 Task: Change theme to Slate.
Action: Mouse moved to (474, 102)
Screenshot: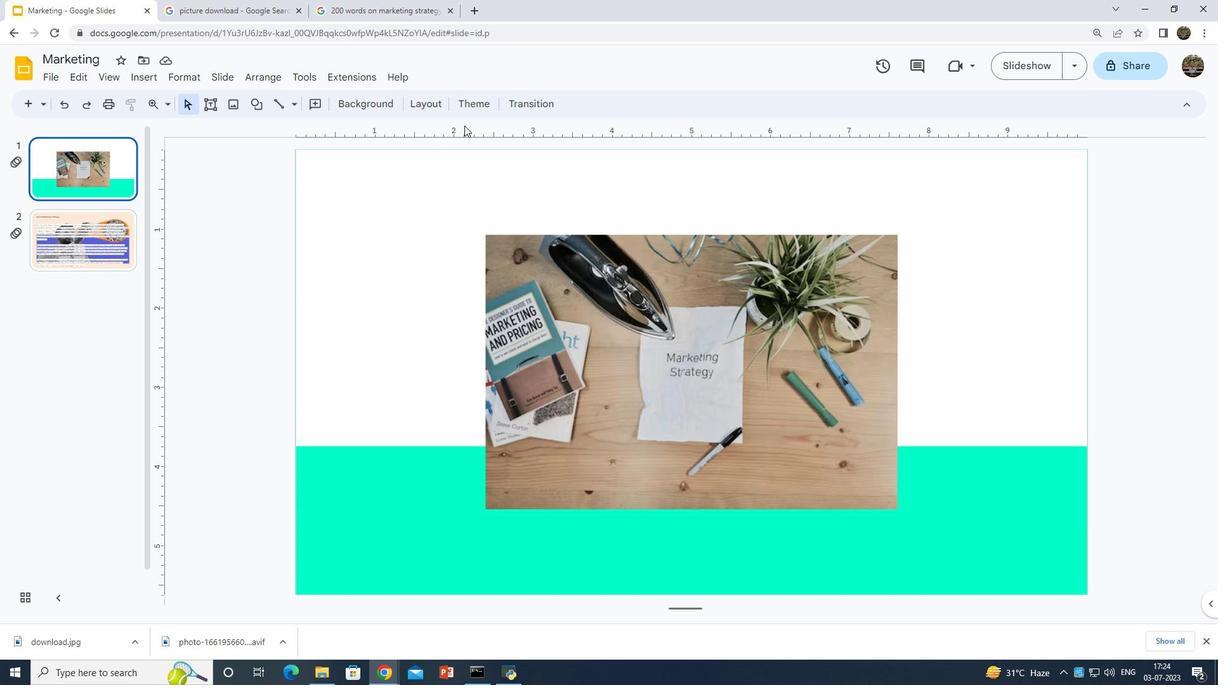 
Action: Mouse pressed left at (474, 102)
Screenshot: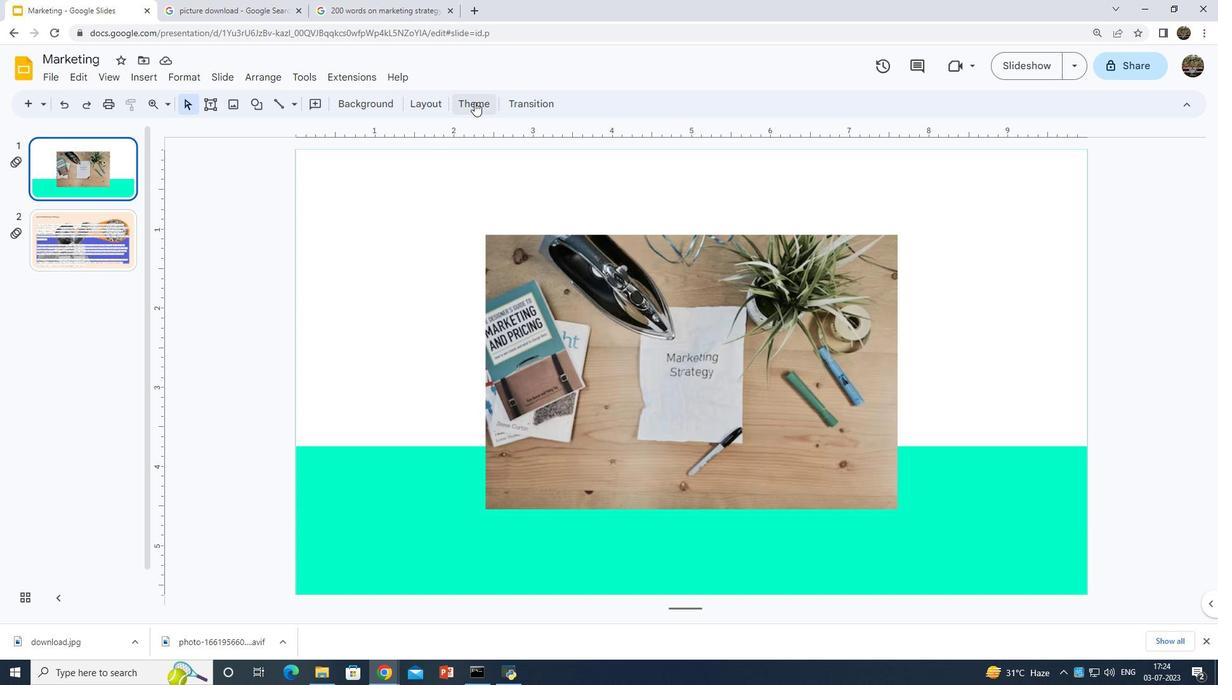 
Action: Mouse moved to (1107, 295)
Screenshot: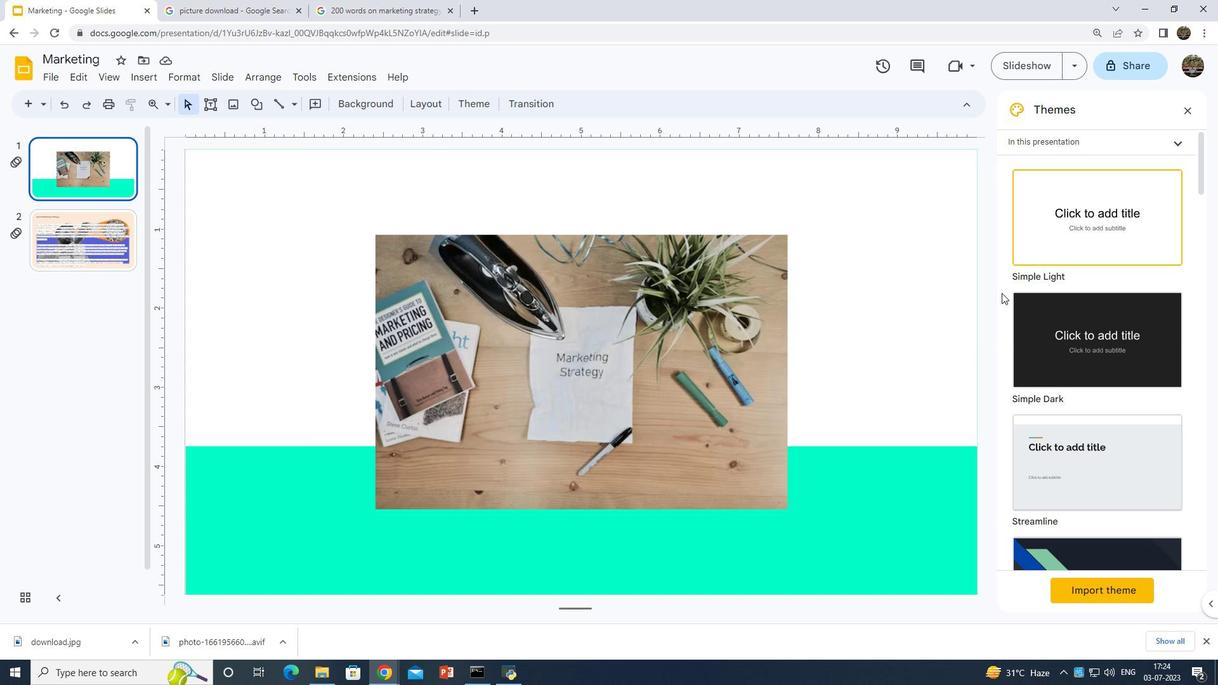 
Action: Mouse scrolled (1107, 294) with delta (0, 0)
Screenshot: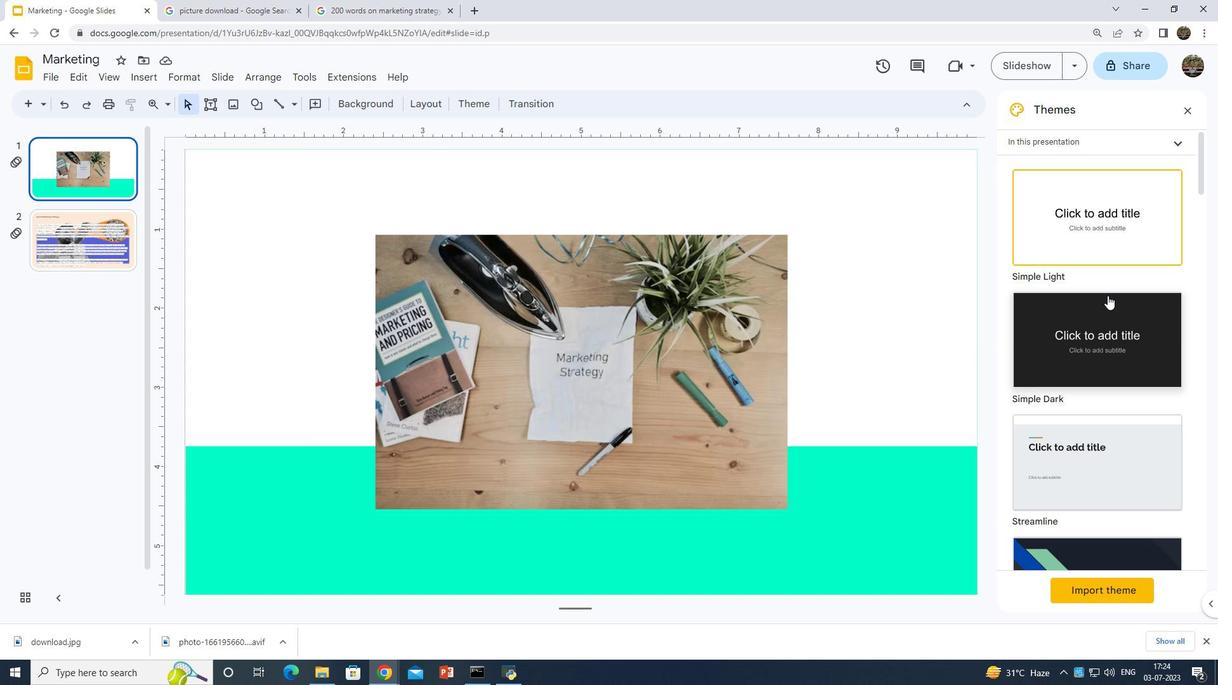 
Action: Mouse scrolled (1107, 294) with delta (0, 0)
Screenshot: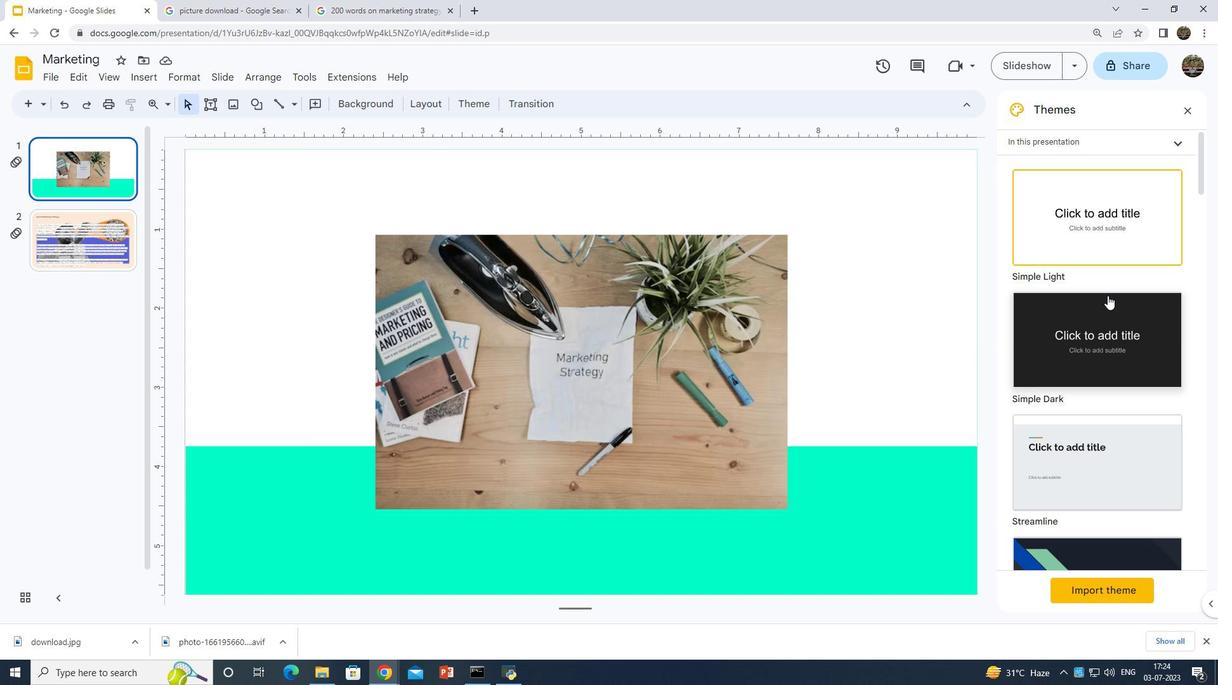 
Action: Mouse scrolled (1107, 294) with delta (0, 0)
Screenshot: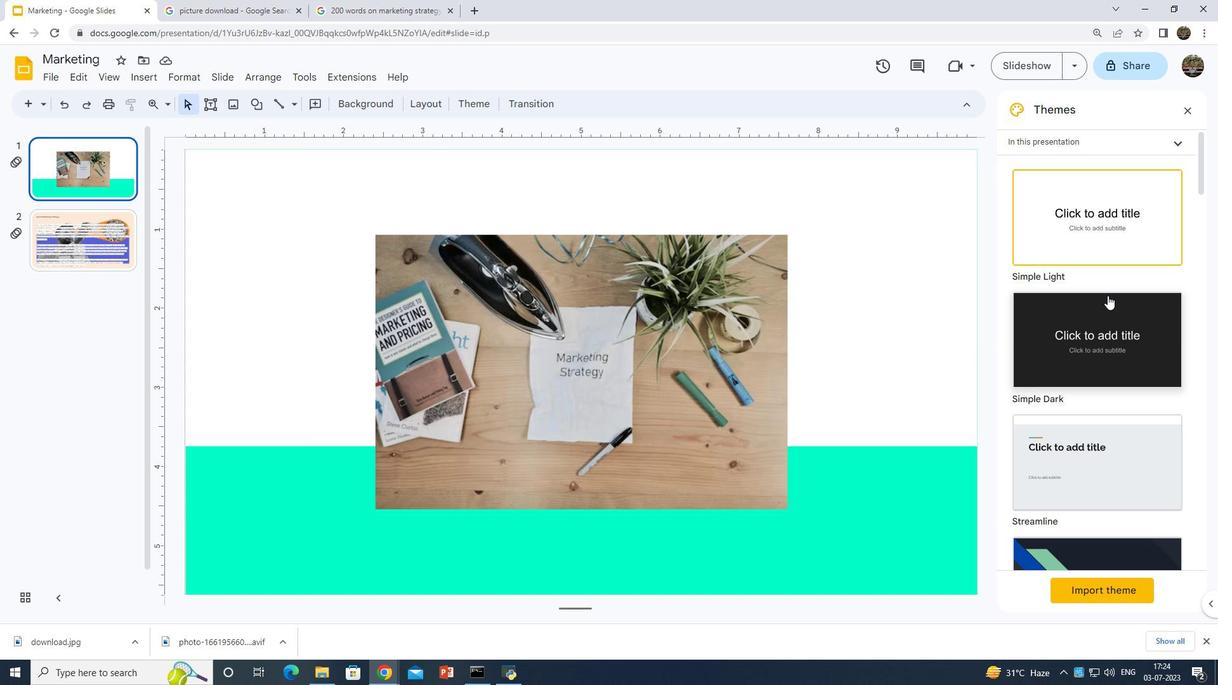 
Action: Mouse scrolled (1107, 294) with delta (0, 0)
Screenshot: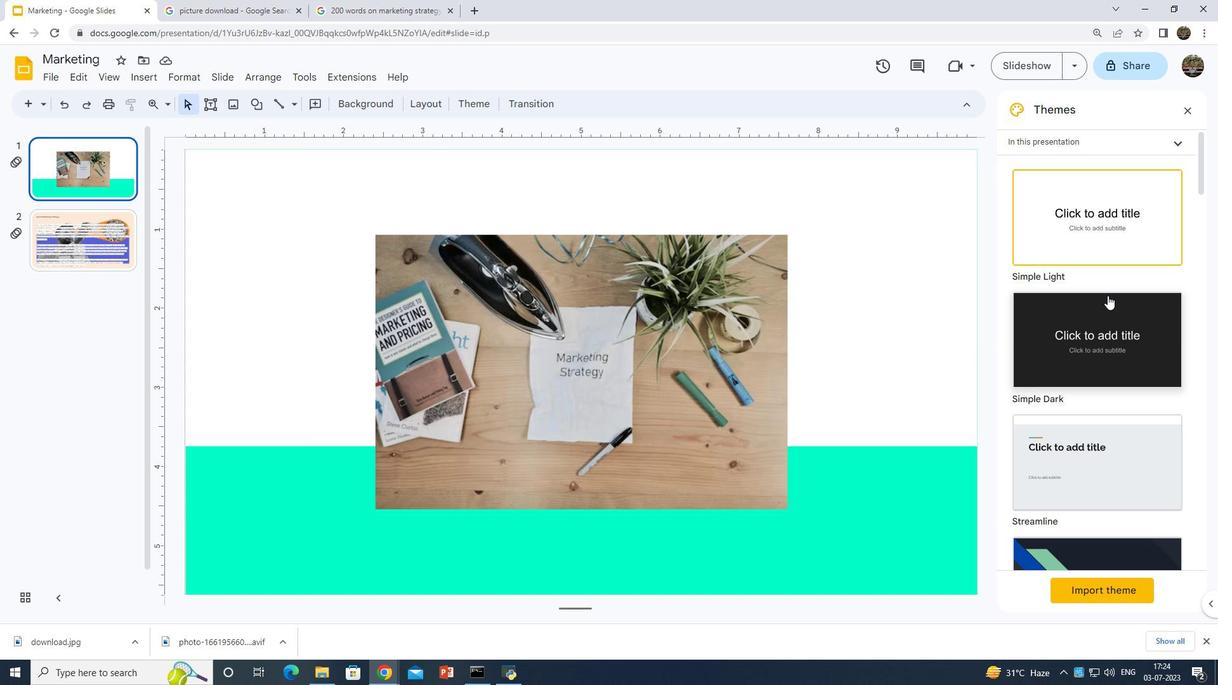 
Action: Mouse scrolled (1107, 294) with delta (0, 0)
Screenshot: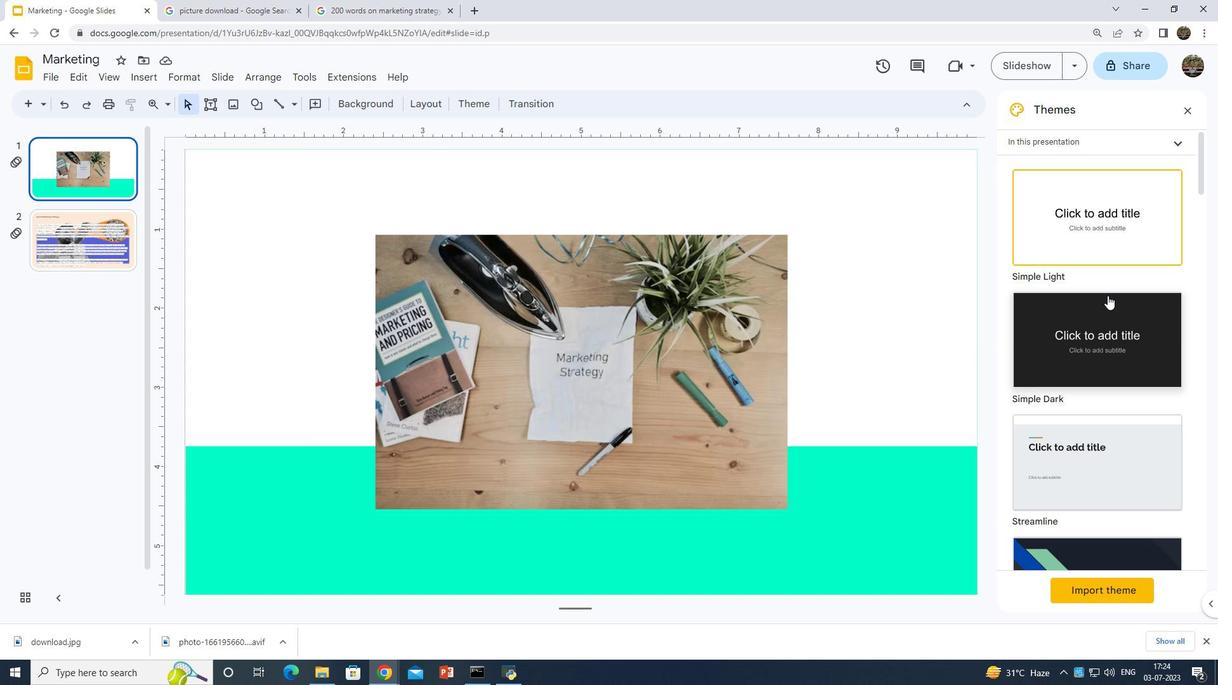 
Action: Mouse scrolled (1107, 294) with delta (0, 0)
Screenshot: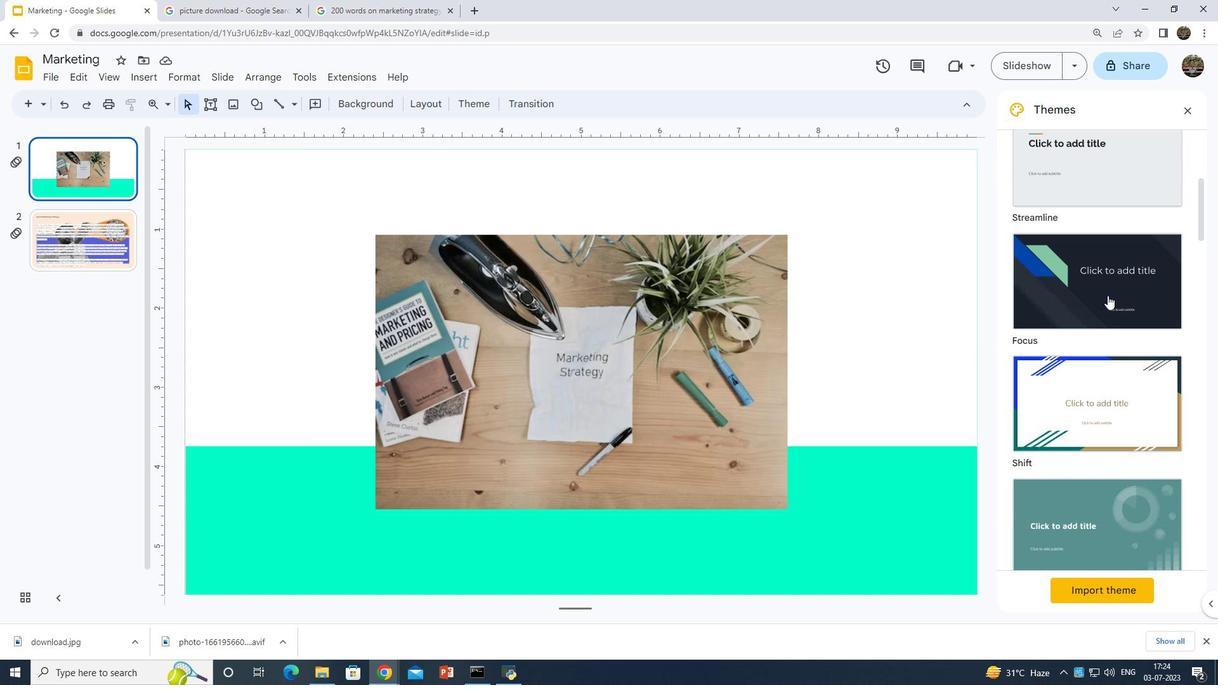 
Action: Mouse scrolled (1107, 294) with delta (0, 0)
Screenshot: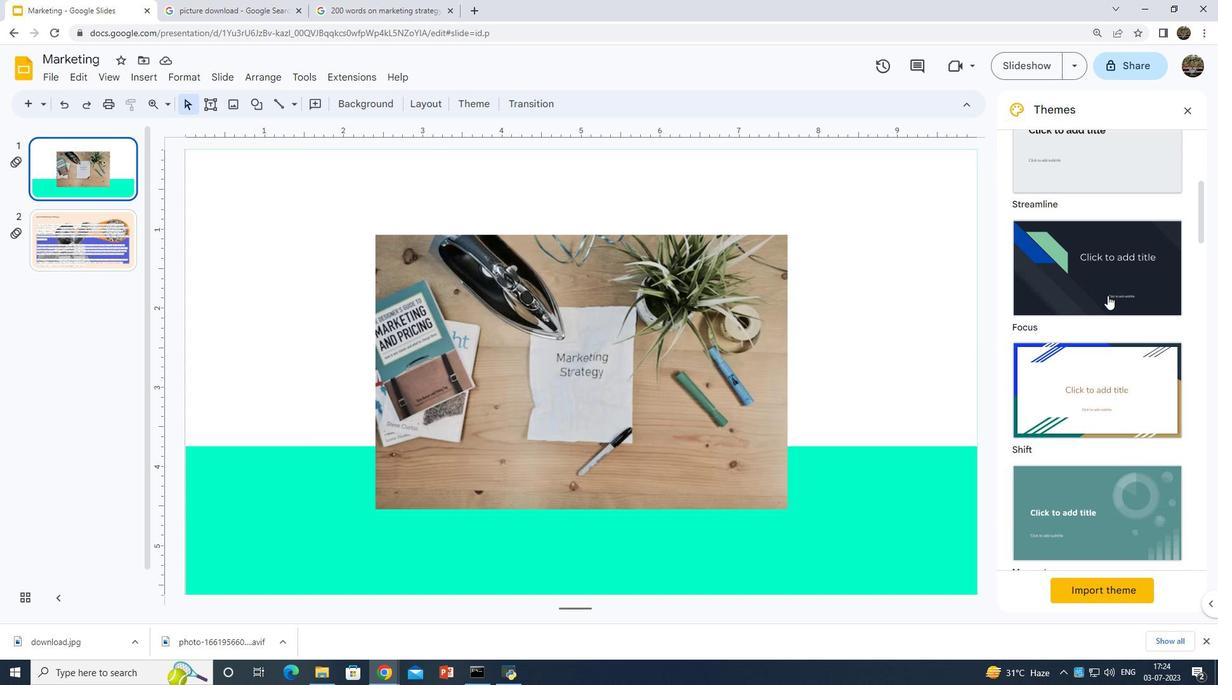 
Action: Mouse scrolled (1107, 294) with delta (0, 0)
Screenshot: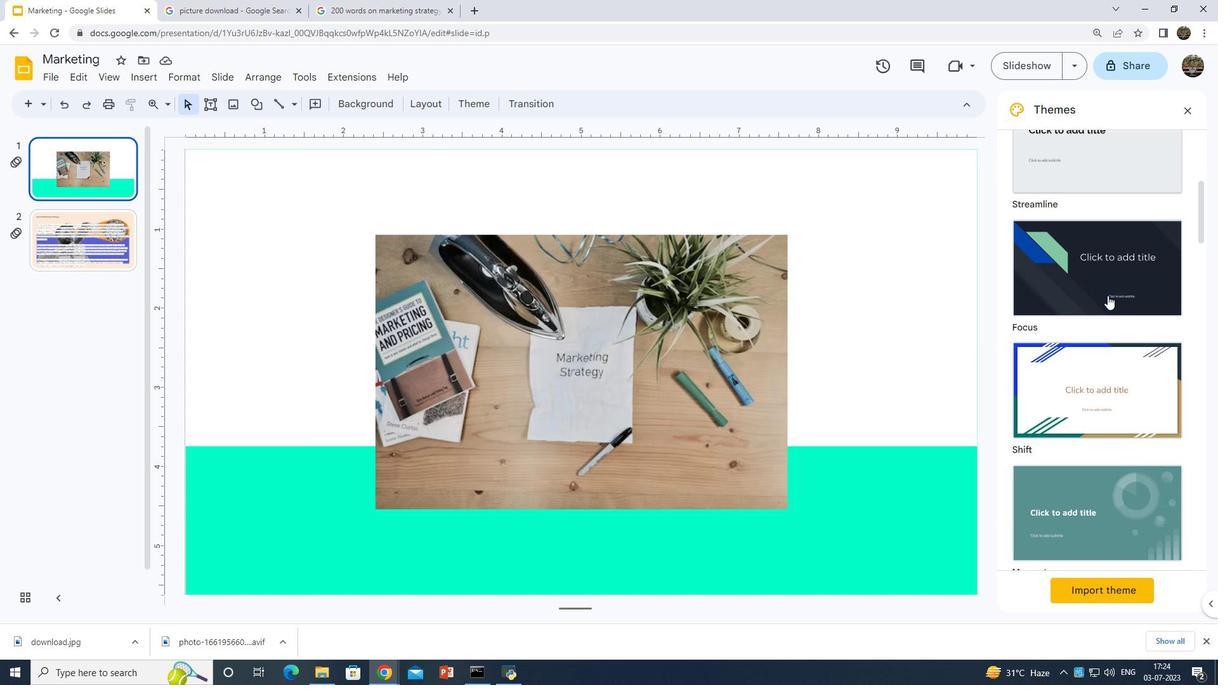 
Action: Mouse scrolled (1107, 294) with delta (0, 0)
Screenshot: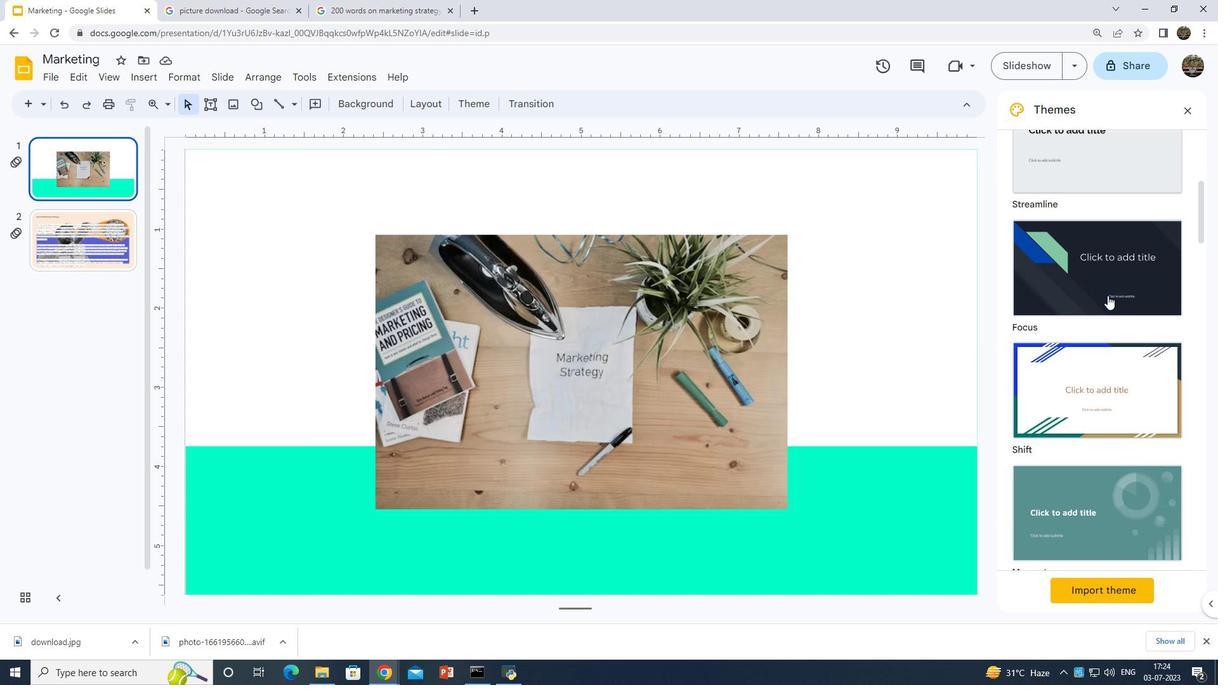 
Action: Mouse scrolled (1107, 294) with delta (0, 0)
Screenshot: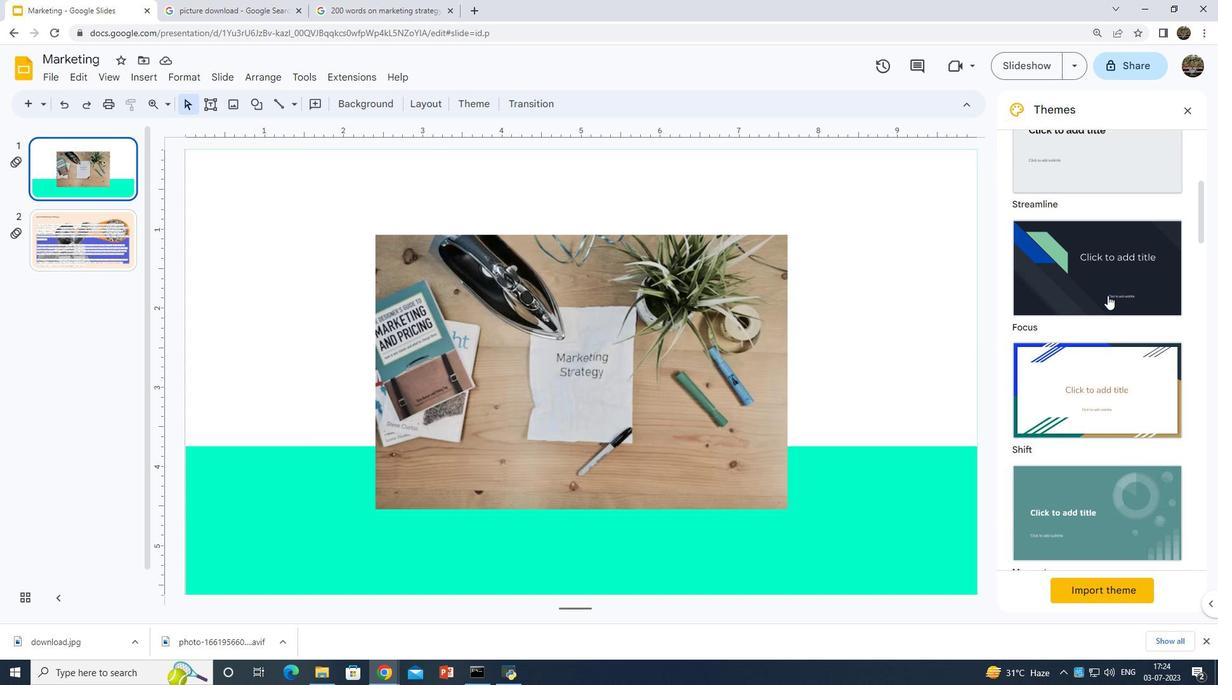 
Action: Mouse scrolled (1107, 294) with delta (0, 0)
Screenshot: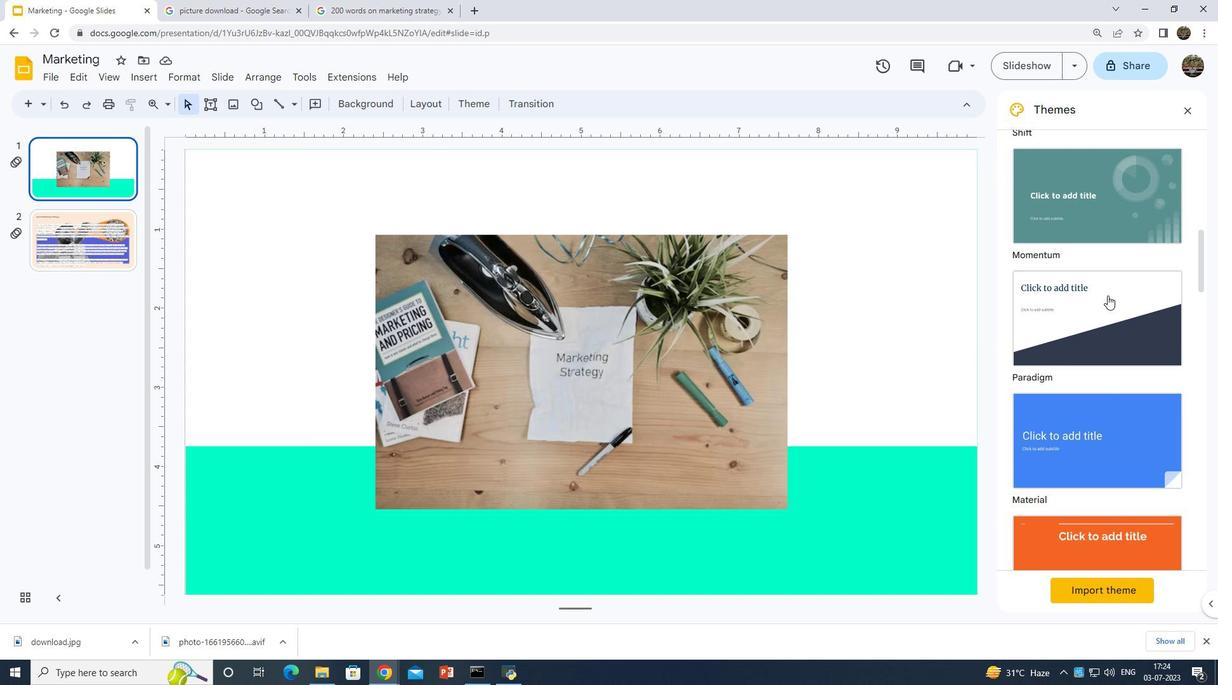 
Action: Mouse moved to (1108, 294)
Screenshot: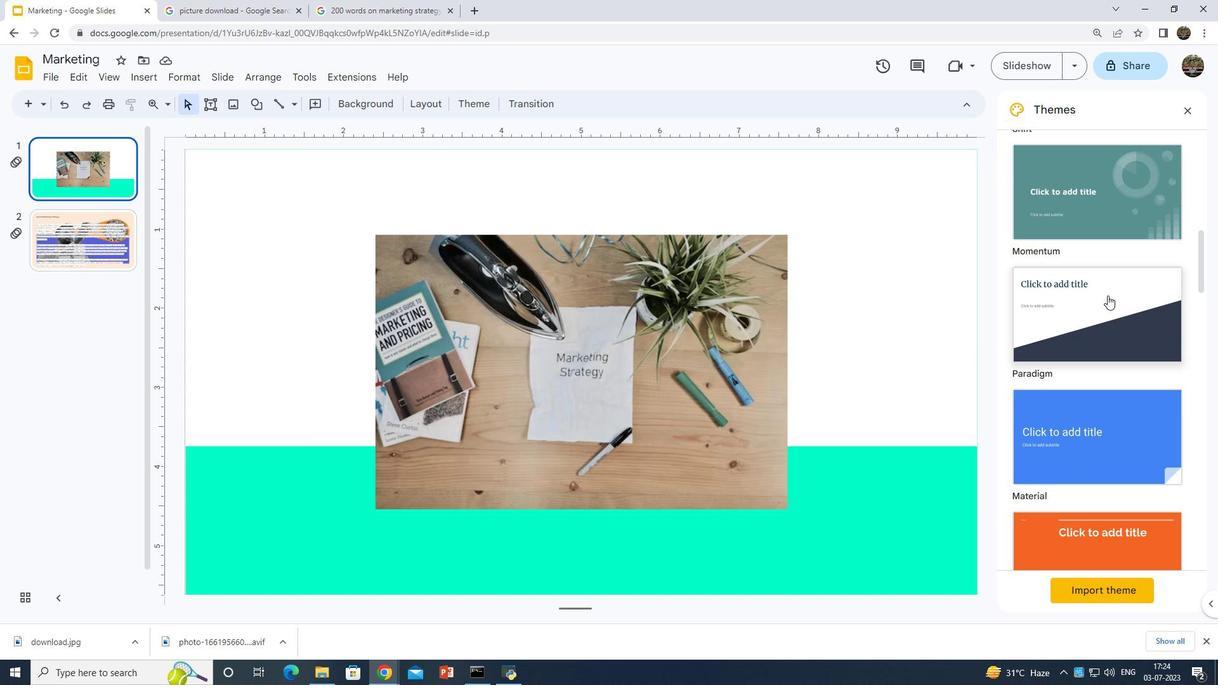 
Action: Mouse scrolled (1108, 294) with delta (0, 0)
Screenshot: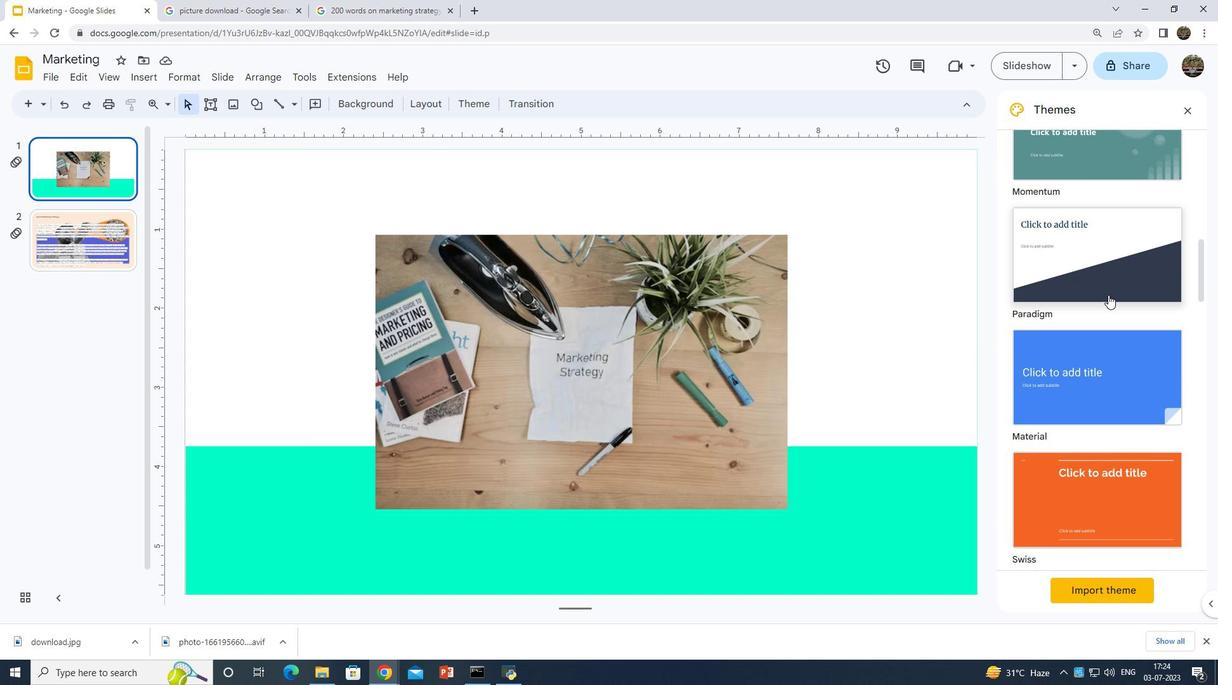 
Action: Mouse scrolled (1108, 294) with delta (0, 0)
Screenshot: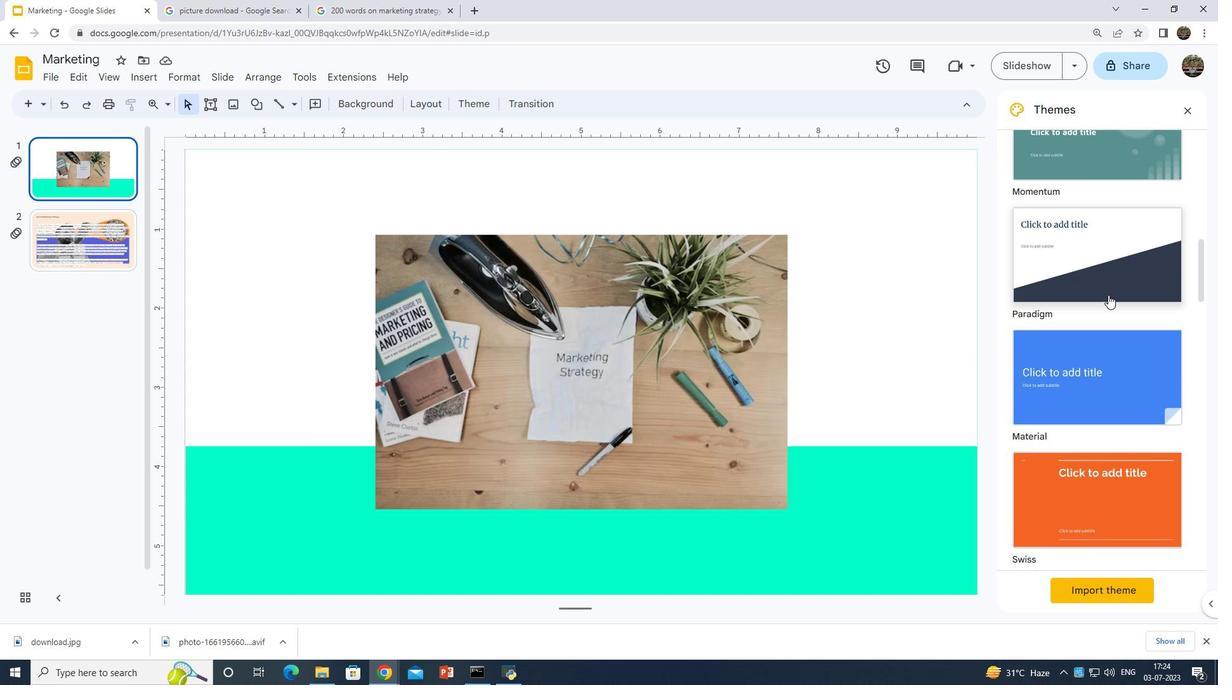 
Action: Mouse scrolled (1108, 294) with delta (0, 0)
Screenshot: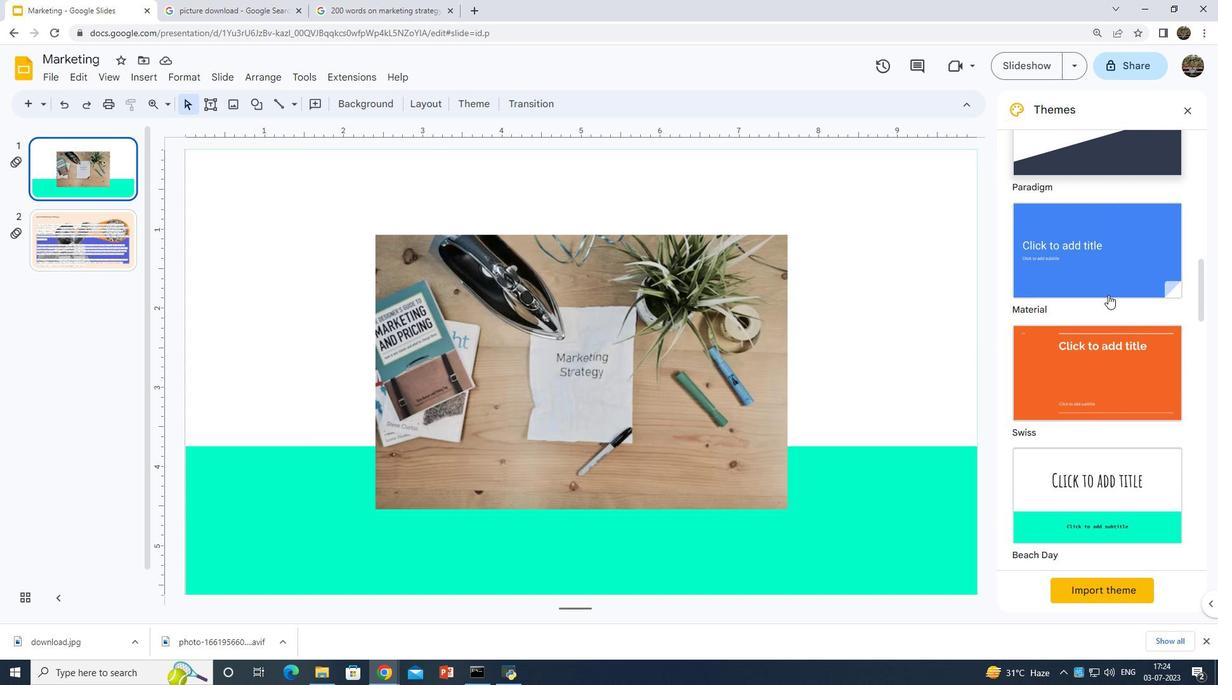 
Action: Mouse scrolled (1108, 294) with delta (0, 0)
Screenshot: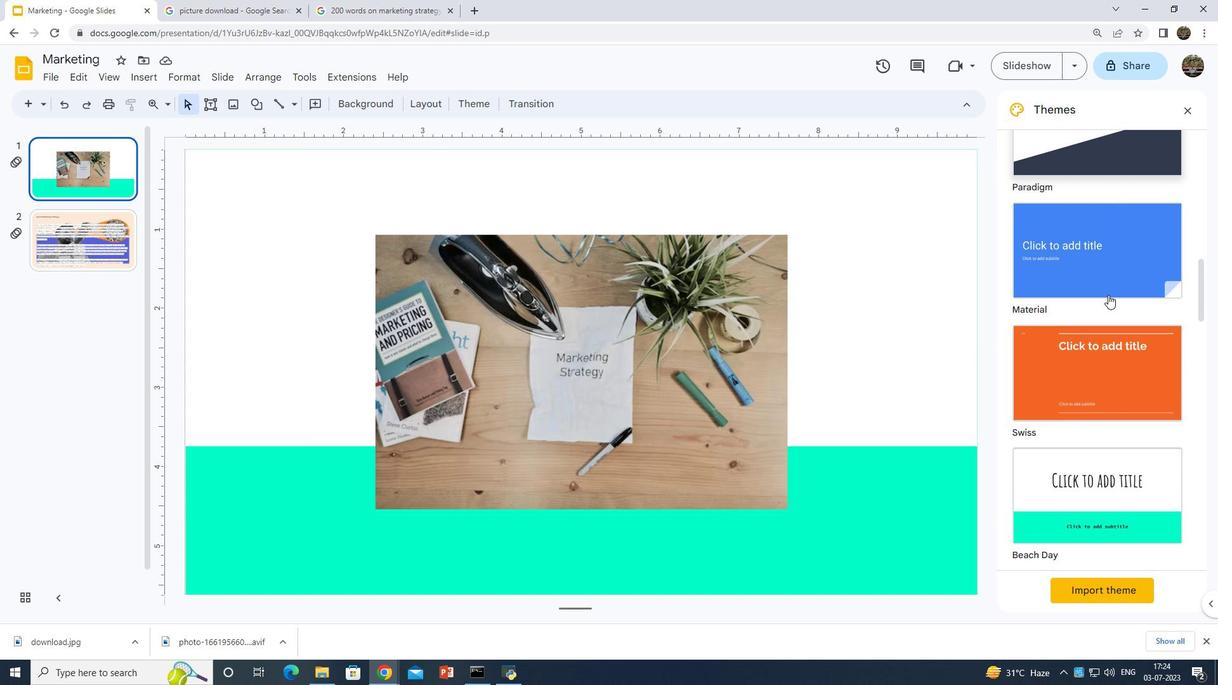 
Action: Mouse scrolled (1108, 294) with delta (0, 0)
Screenshot: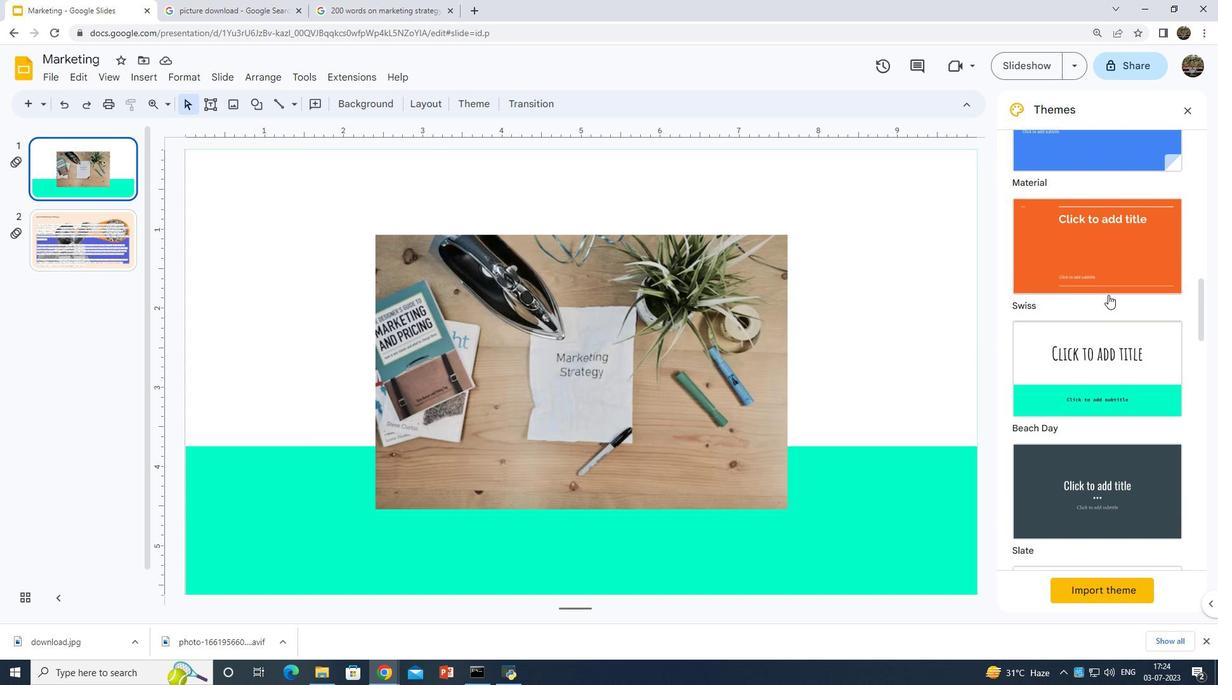 
Action: Mouse moved to (1073, 421)
Screenshot: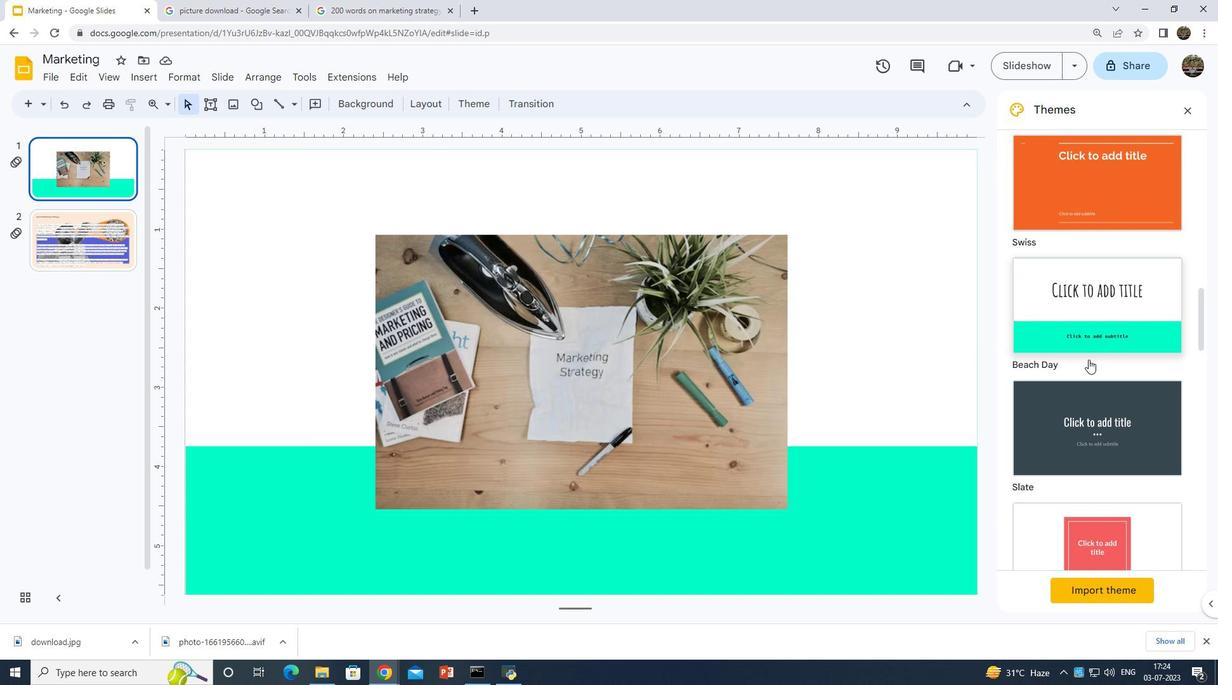 
Action: Mouse pressed left at (1073, 421)
Screenshot: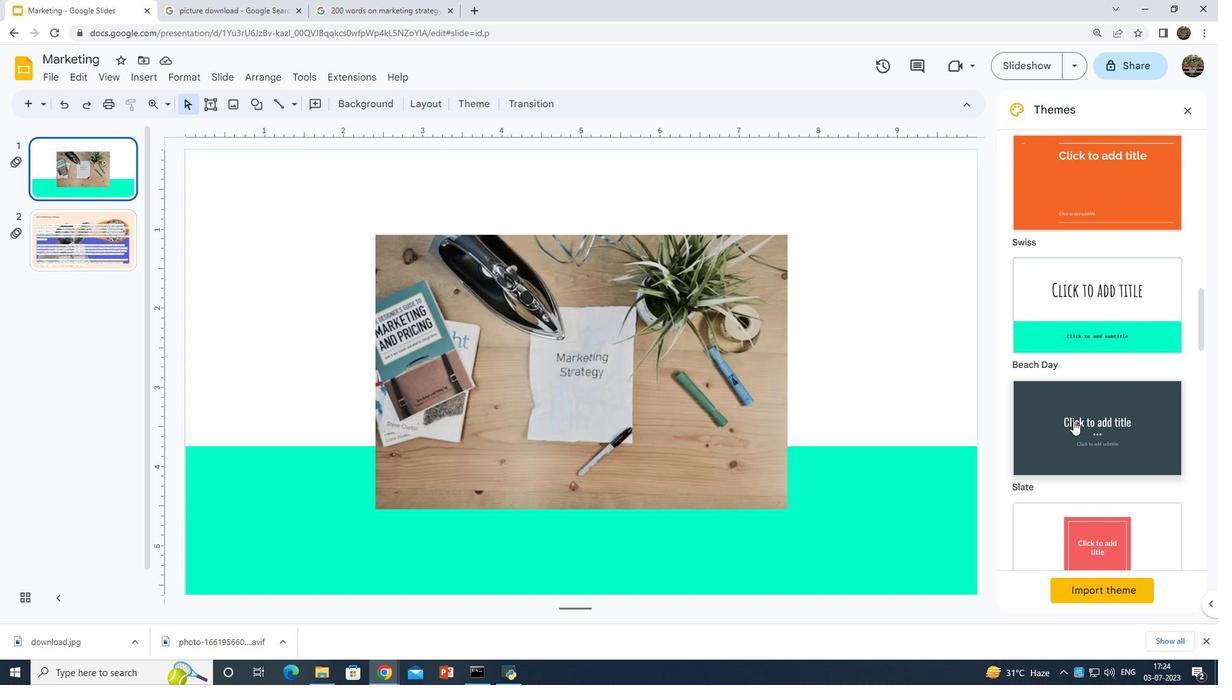 
